 Task: Create a due date automation trigger when advanced on, 2 hours after a card is due add fields with custom field "Resume" set.
Action: Mouse moved to (1028, 79)
Screenshot: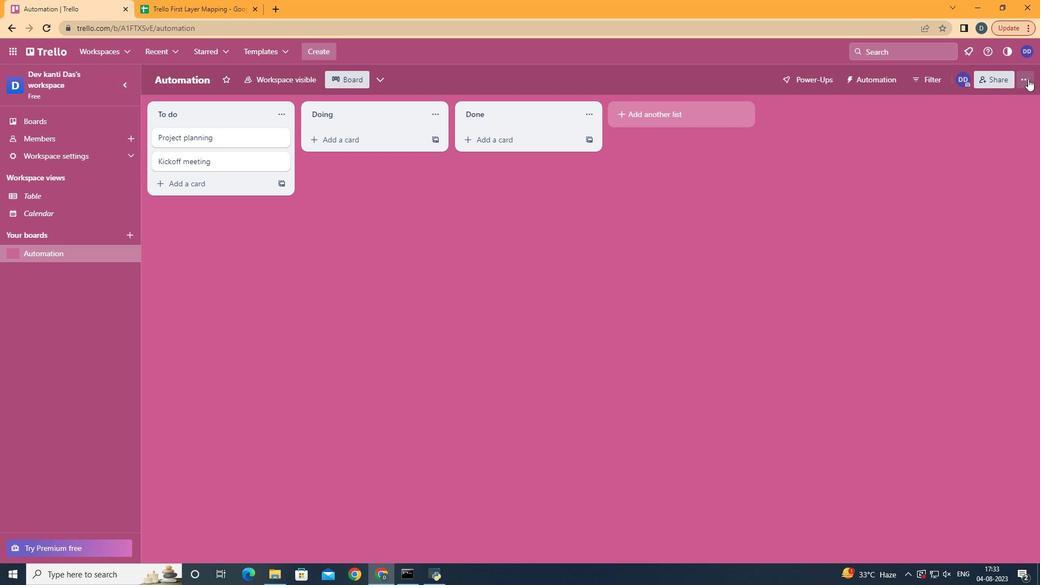 
Action: Mouse pressed left at (1028, 79)
Screenshot: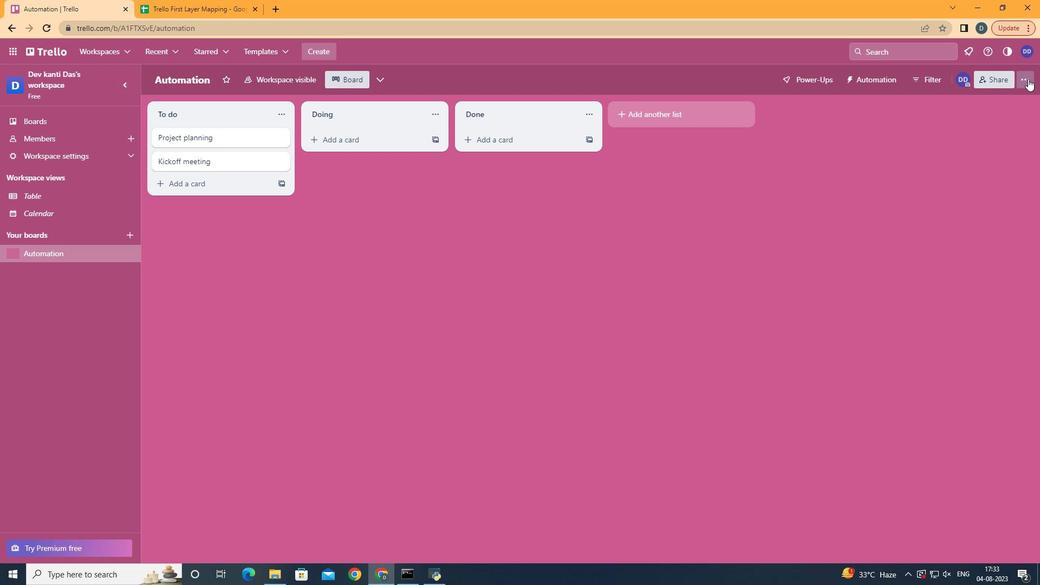 
Action: Mouse moved to (933, 227)
Screenshot: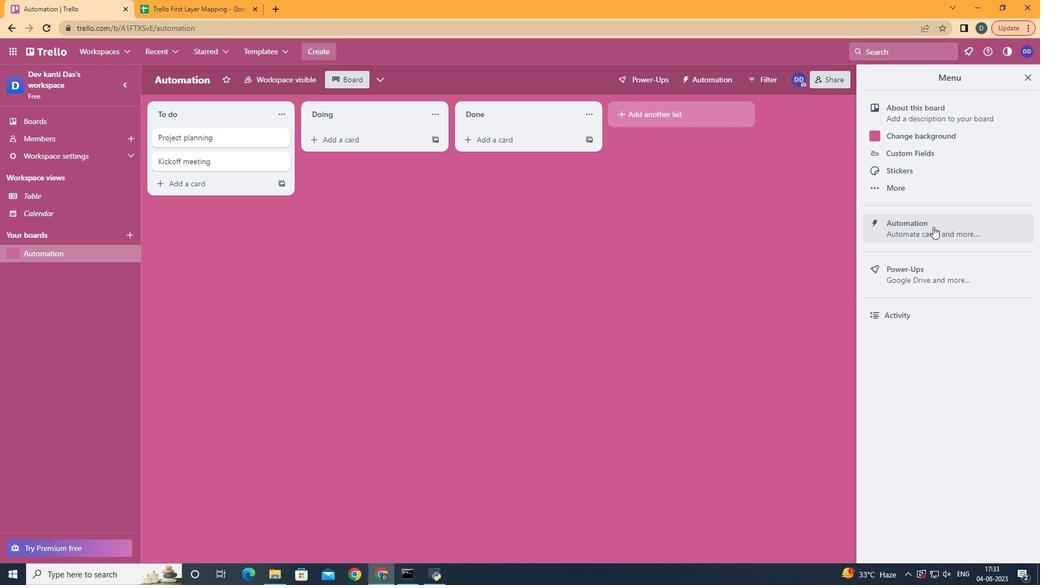 
Action: Mouse pressed left at (933, 227)
Screenshot: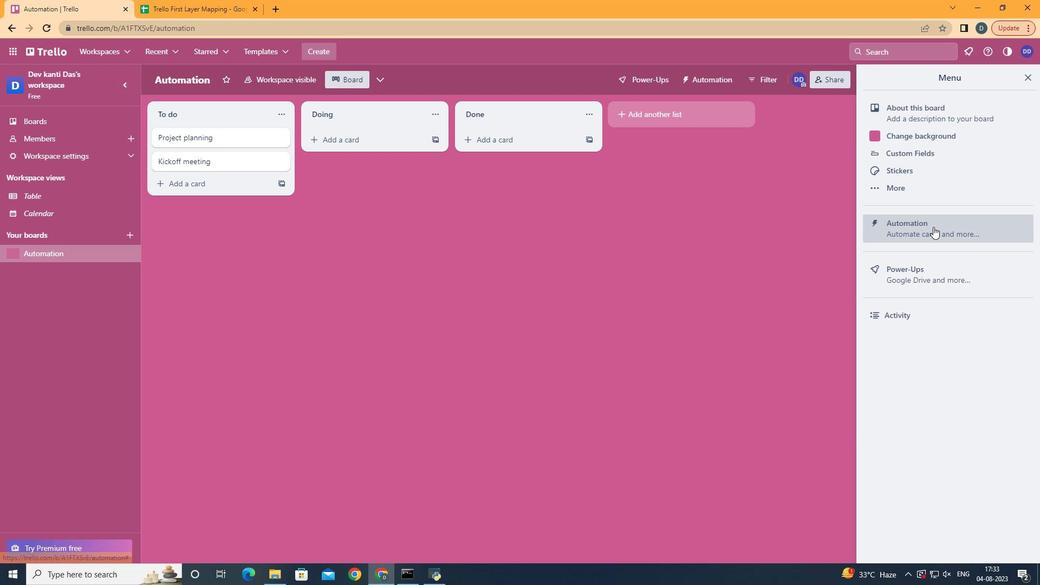 
Action: Mouse moved to (219, 216)
Screenshot: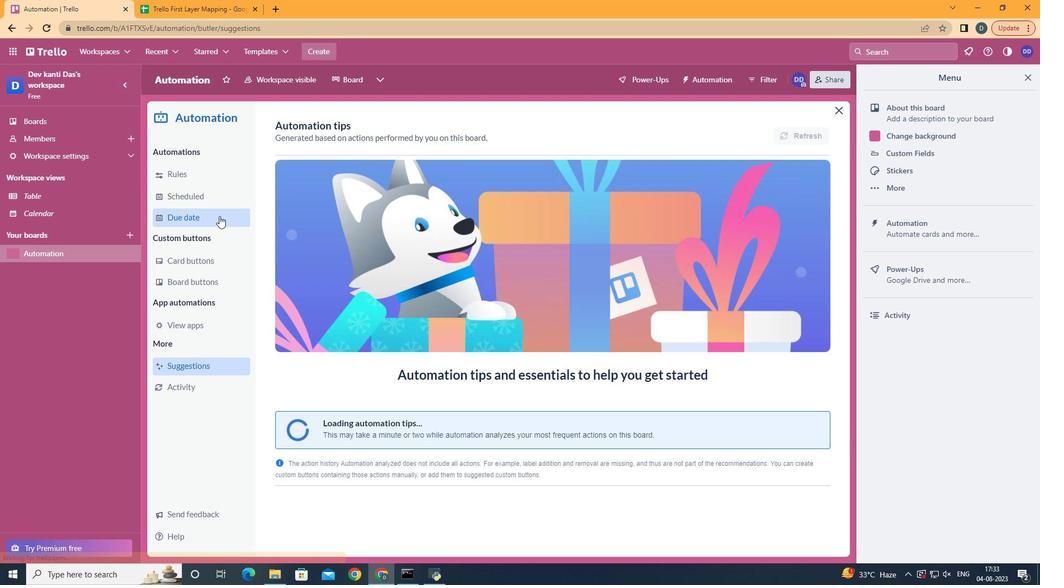 
Action: Mouse pressed left at (219, 216)
Screenshot: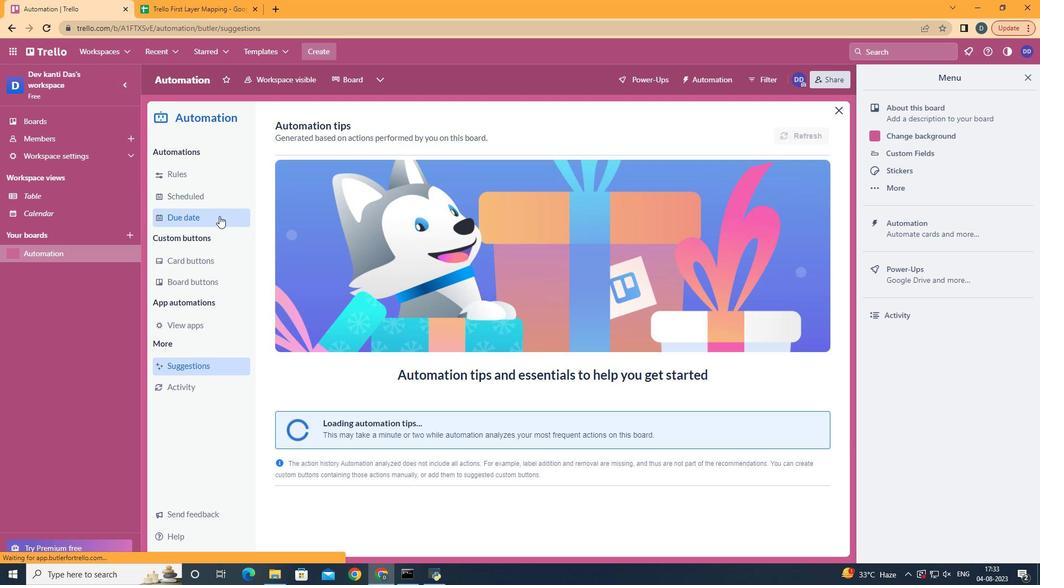 
Action: Mouse moved to (769, 131)
Screenshot: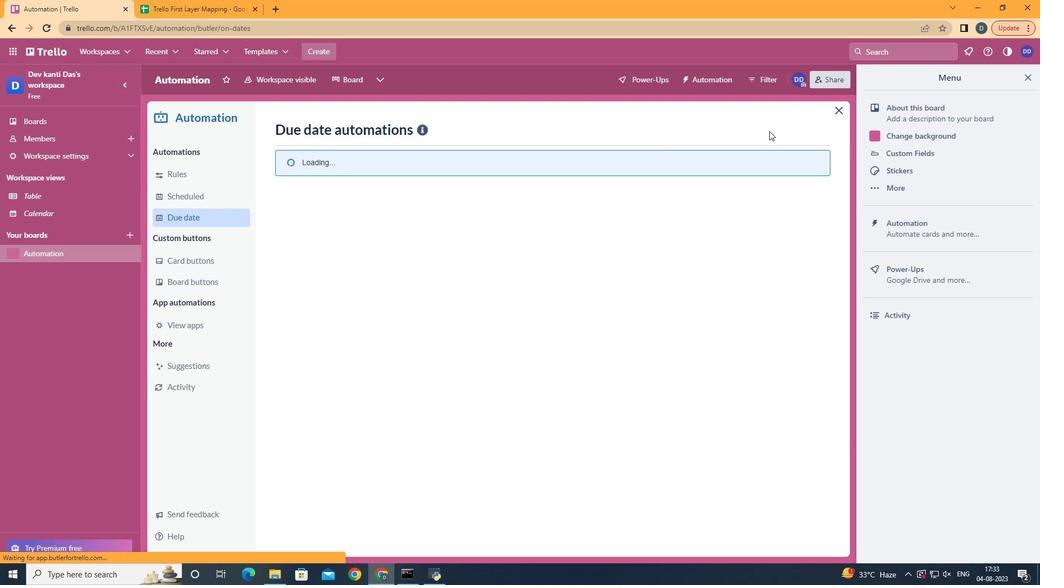 
Action: Mouse pressed left at (769, 131)
Screenshot: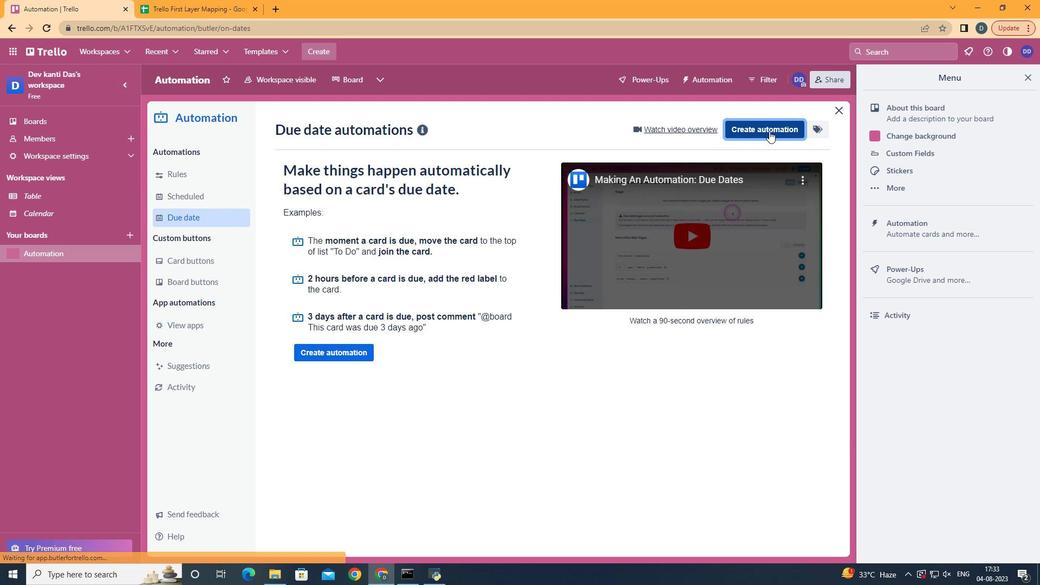 
Action: Mouse moved to (604, 233)
Screenshot: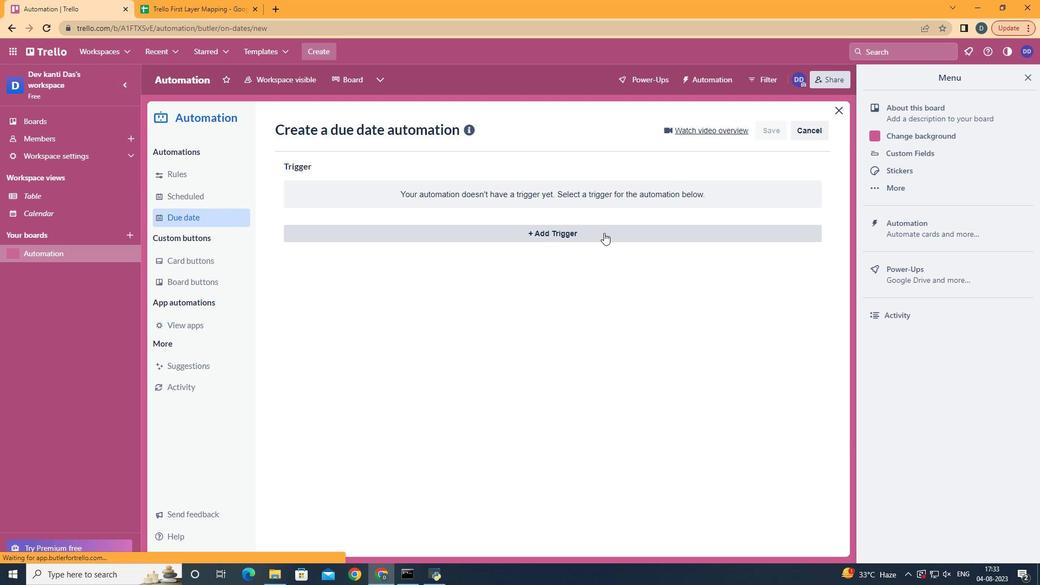 
Action: Mouse pressed left at (604, 233)
Screenshot: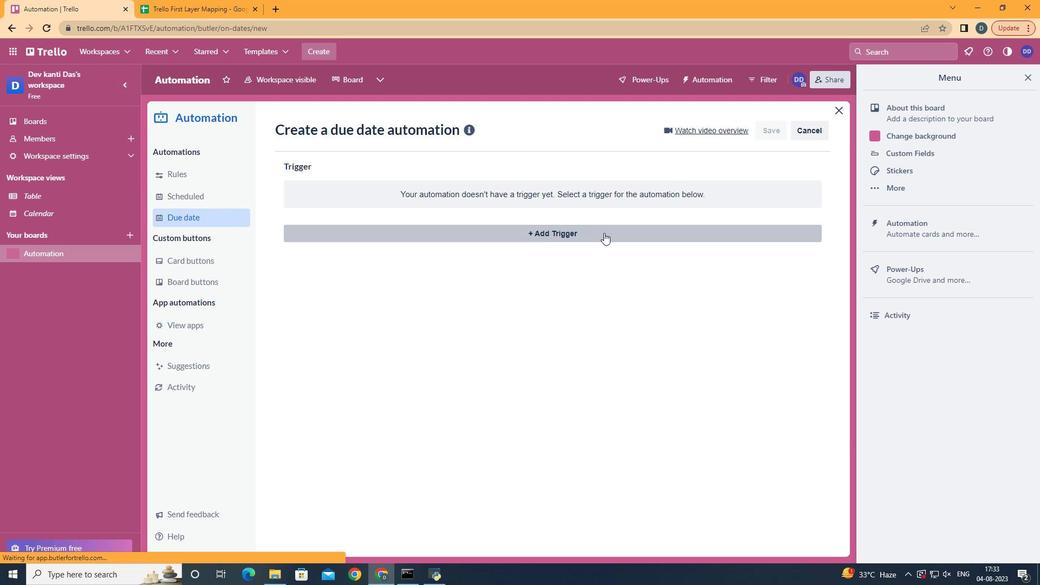 
Action: Mouse moved to (347, 462)
Screenshot: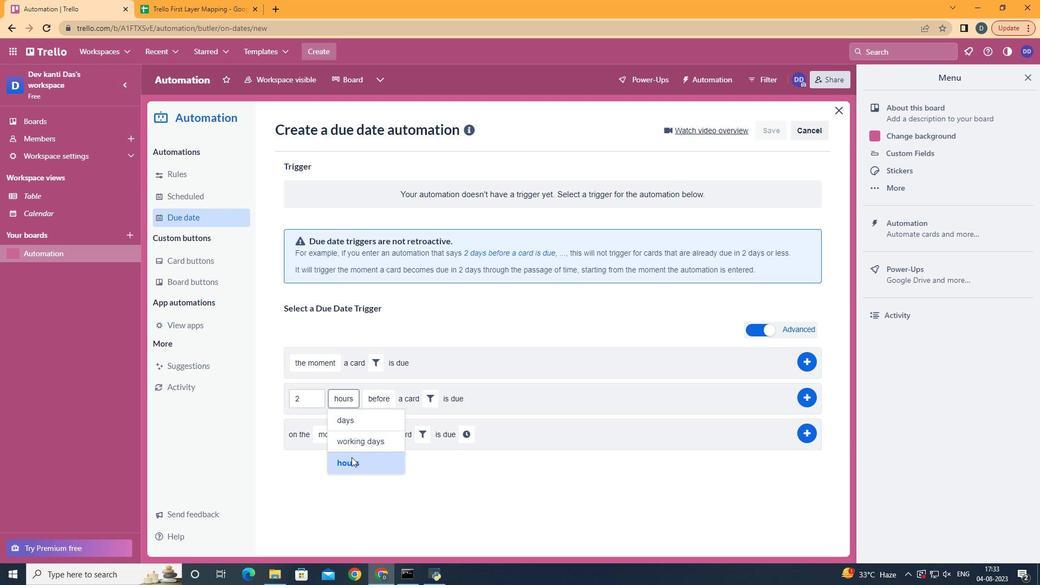 
Action: Mouse pressed left at (347, 462)
Screenshot: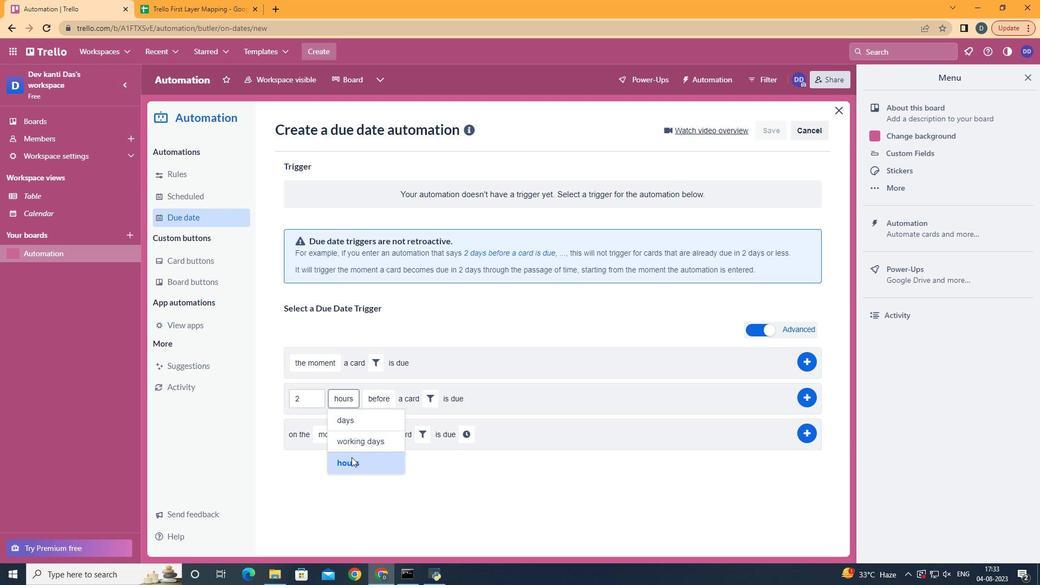 
Action: Mouse moved to (384, 437)
Screenshot: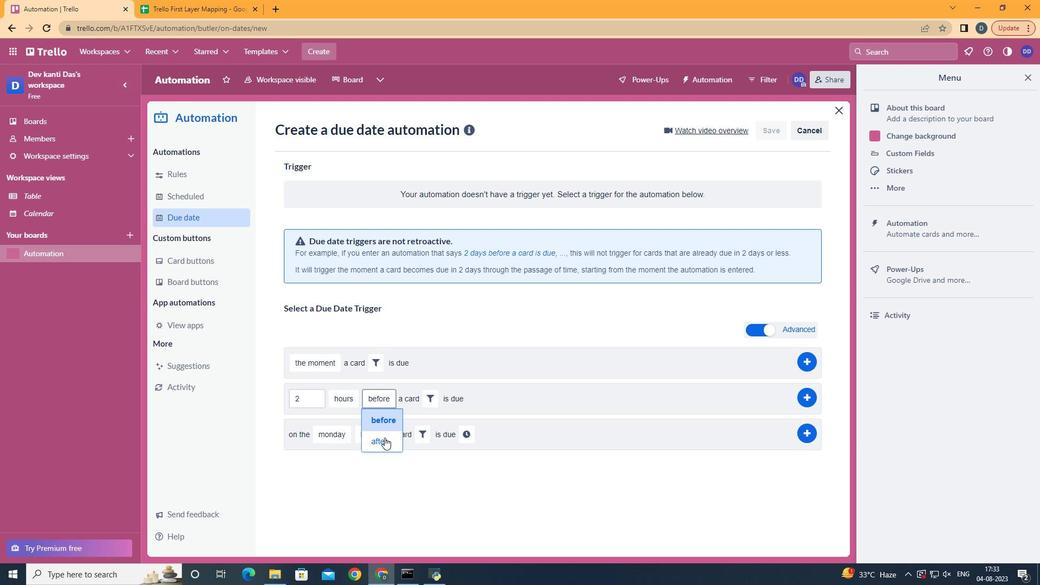 
Action: Mouse pressed left at (384, 437)
Screenshot: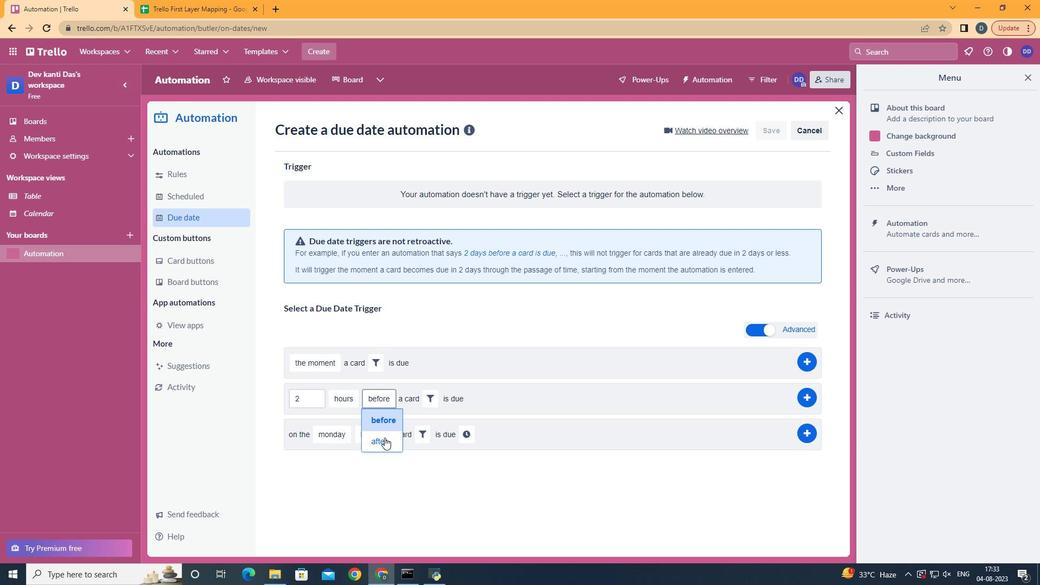 
Action: Mouse moved to (424, 404)
Screenshot: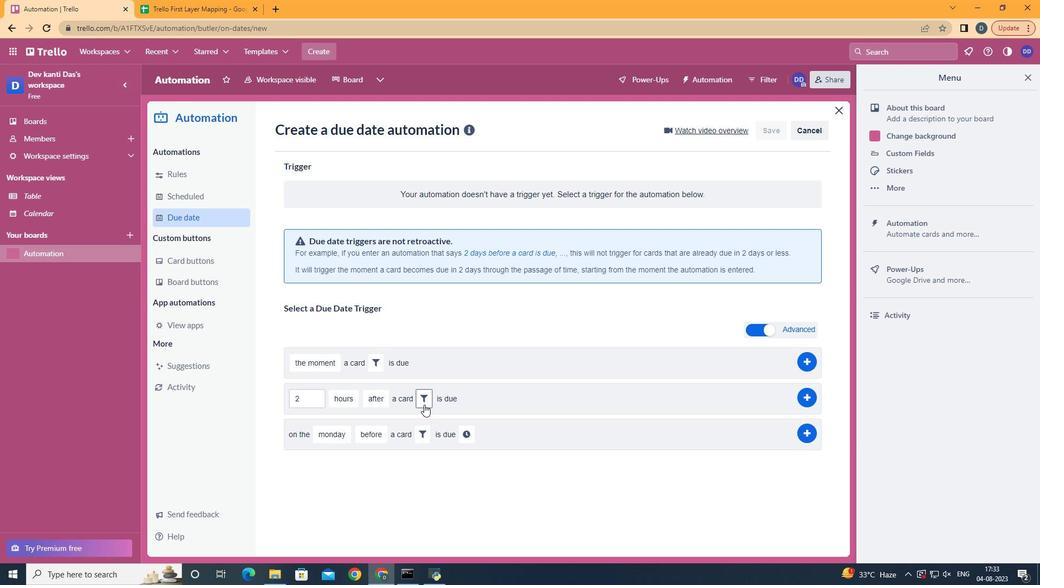 
Action: Mouse pressed left at (424, 404)
Screenshot: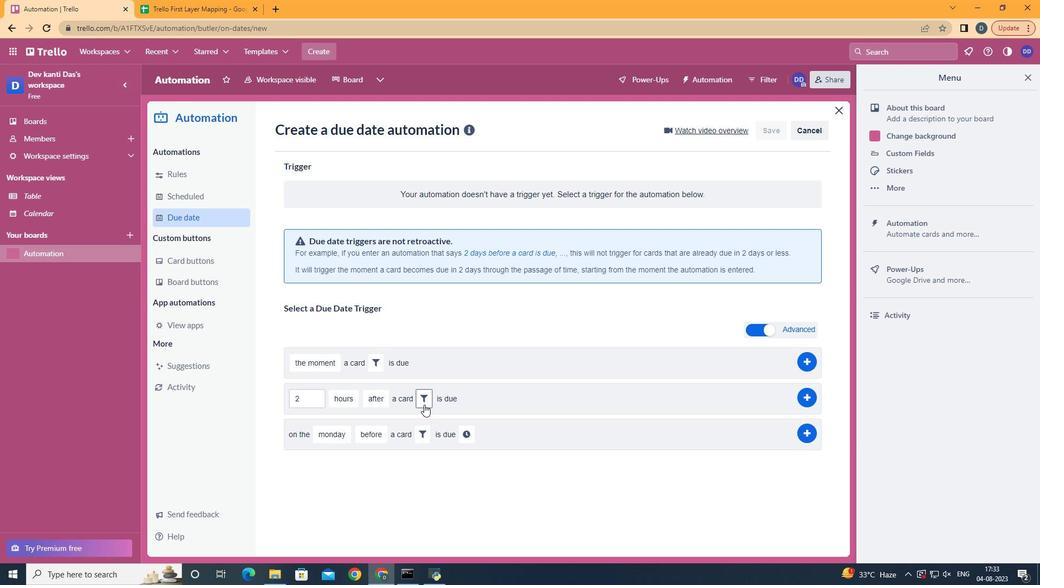 
Action: Mouse moved to (599, 438)
Screenshot: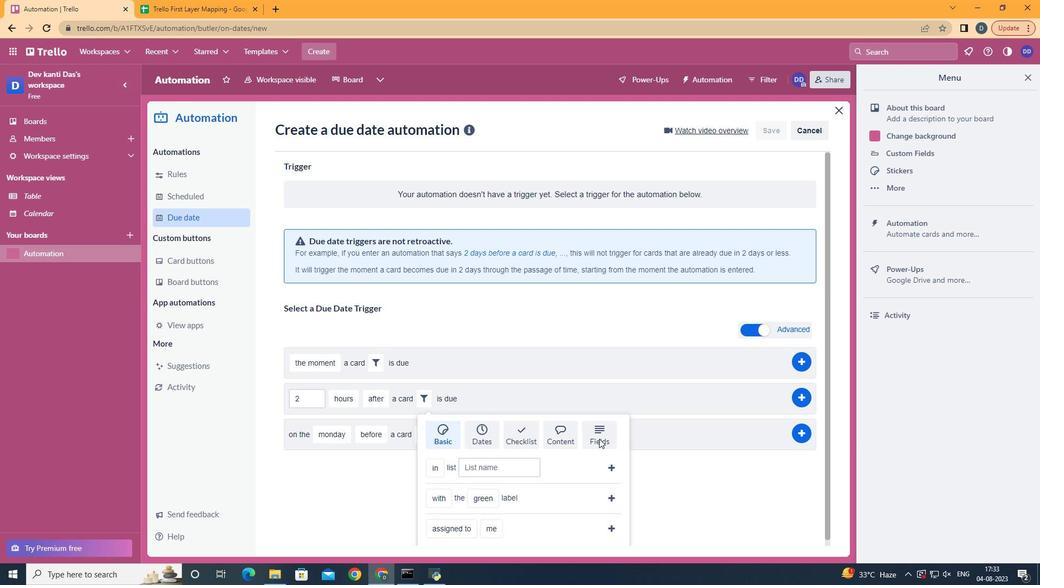 
Action: Mouse pressed left at (599, 438)
Screenshot: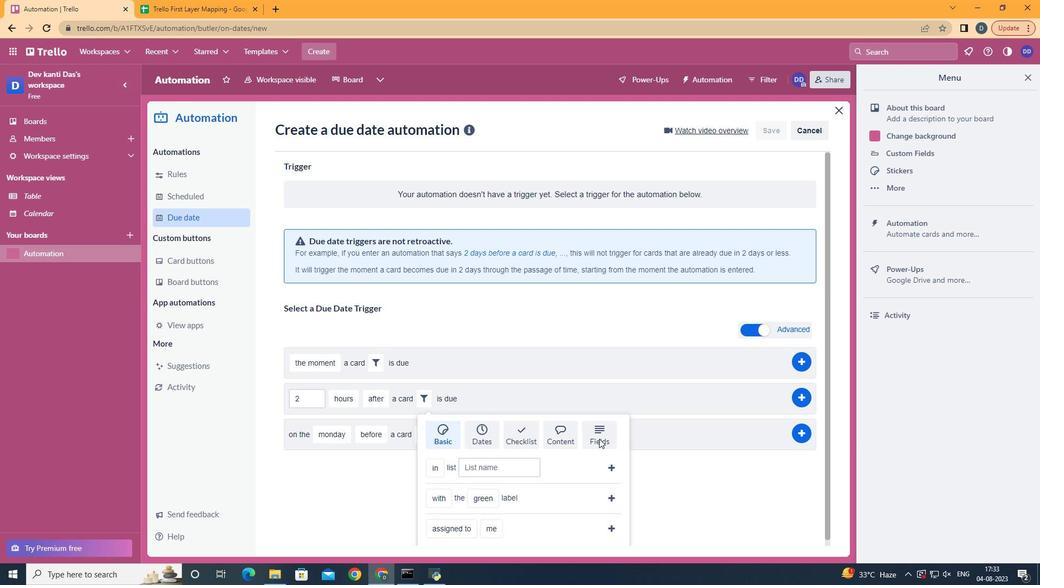 
Action: Mouse scrolled (599, 438) with delta (0, 0)
Screenshot: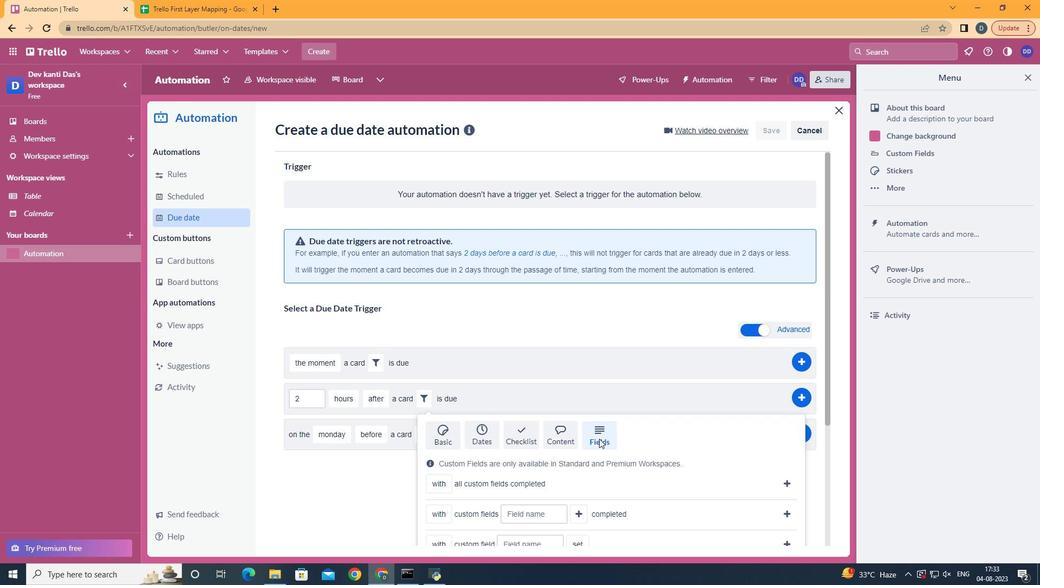
Action: Mouse moved to (599, 438)
Screenshot: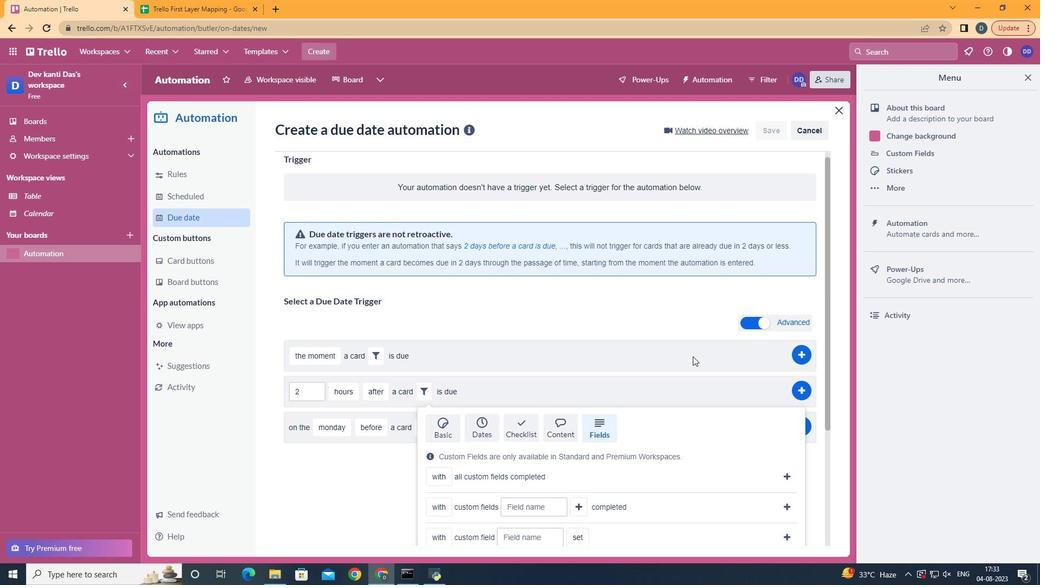 
Action: Mouse scrolled (599, 438) with delta (0, 0)
Screenshot: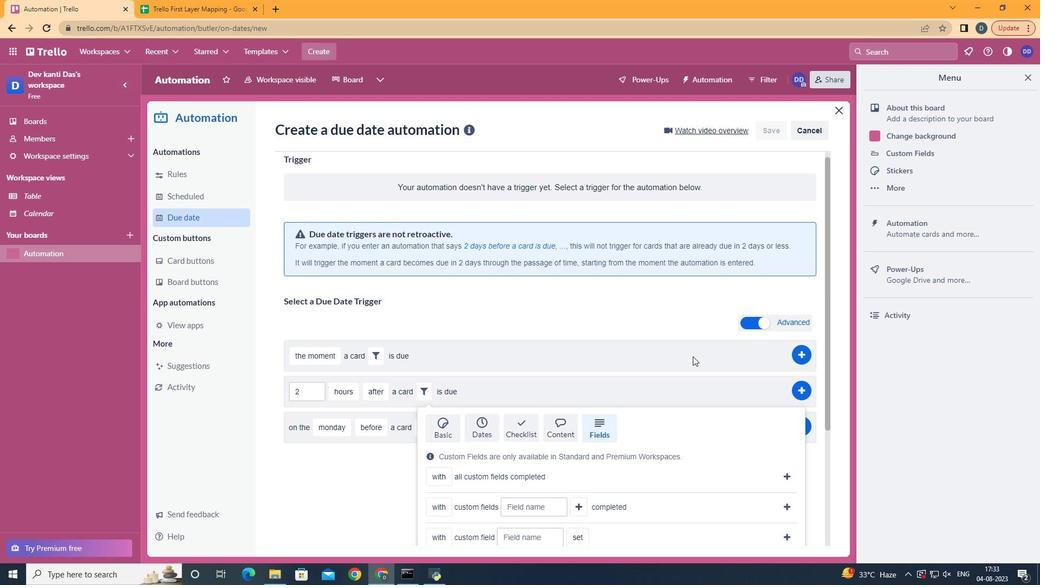 
Action: Mouse moved to (674, 372)
Screenshot: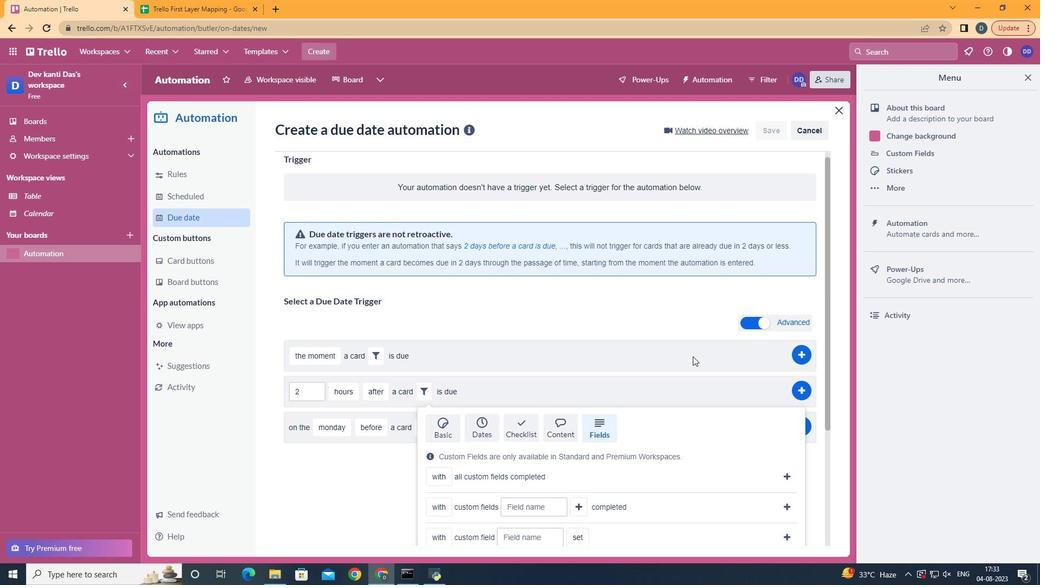 
Action: Mouse scrolled (599, 438) with delta (0, 0)
Screenshot: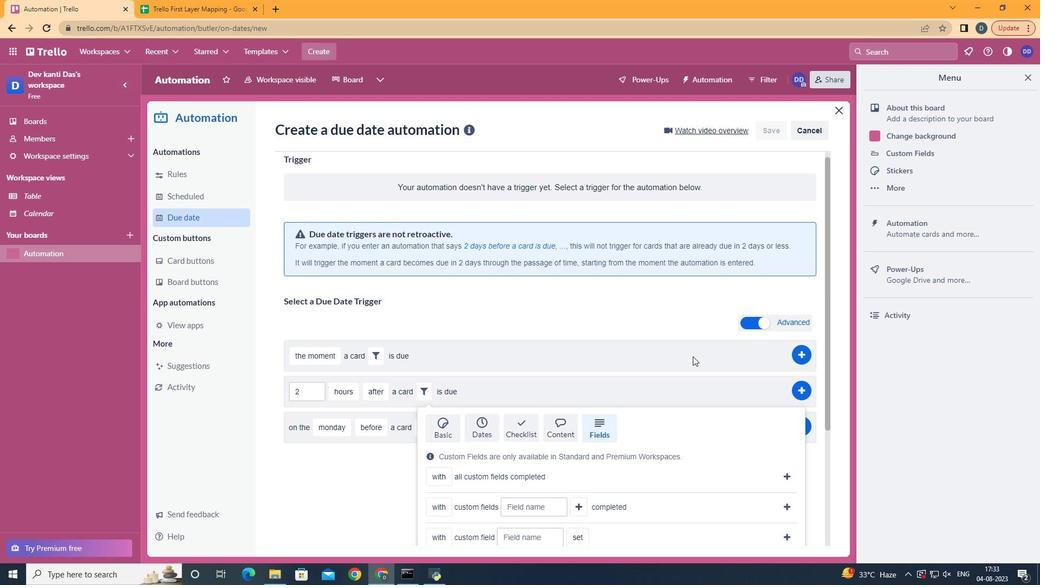 
Action: Mouse moved to (689, 358)
Screenshot: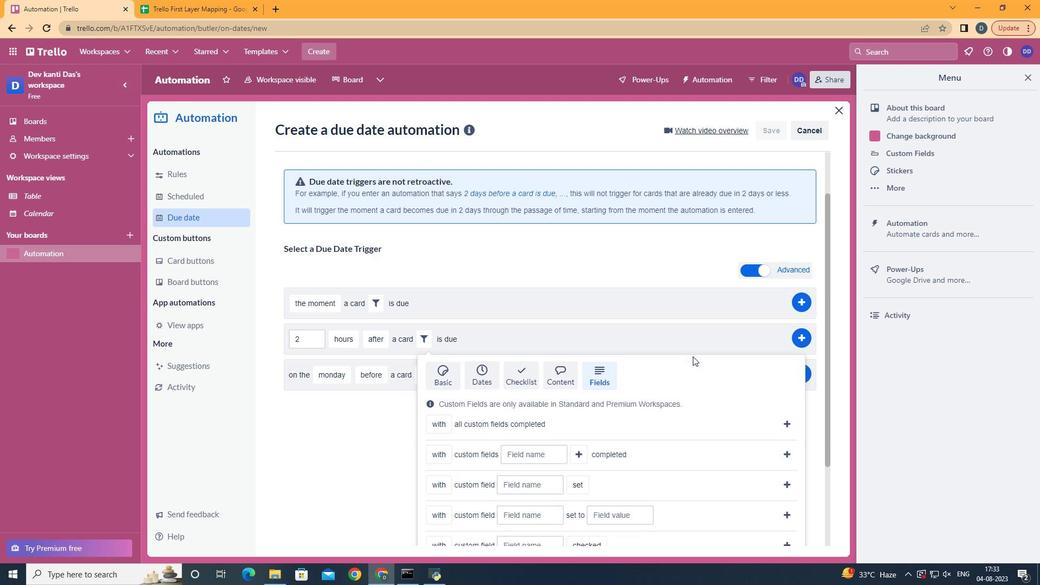 
Action: Mouse scrolled (599, 438) with delta (0, 0)
Screenshot: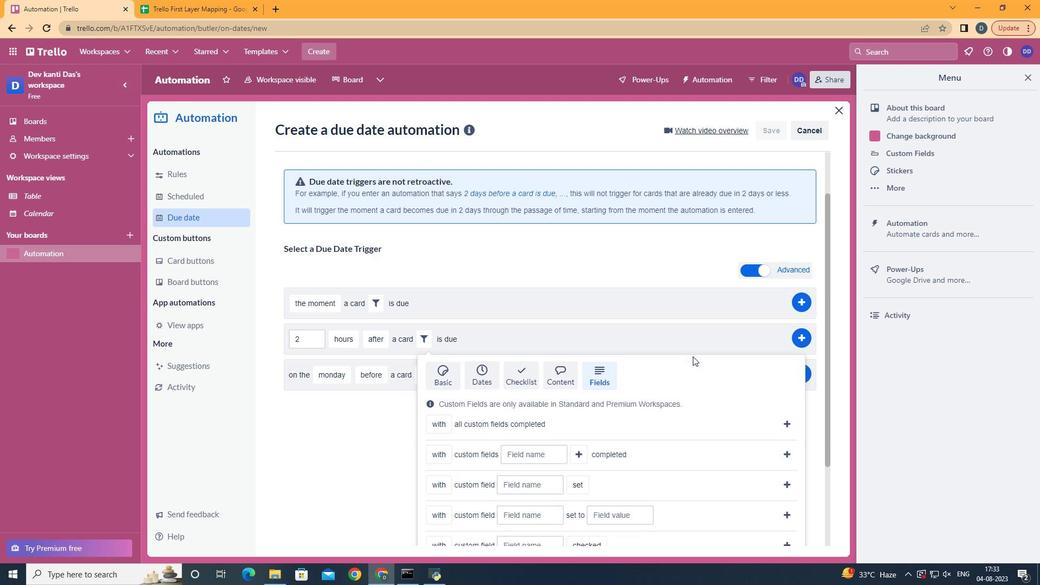 
Action: Mouse moved to (448, 394)
Screenshot: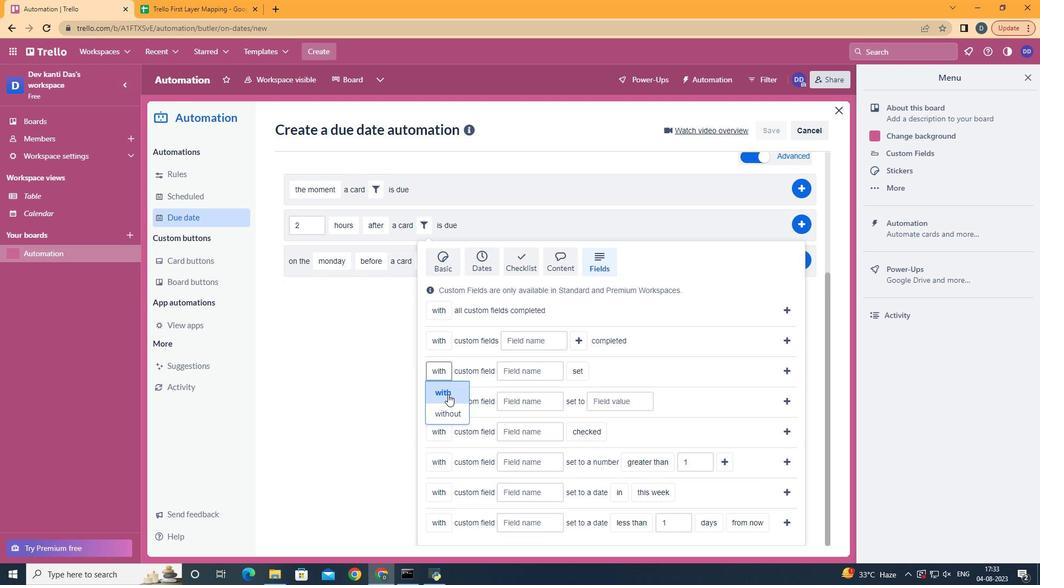 
Action: Mouse pressed left at (448, 394)
Screenshot: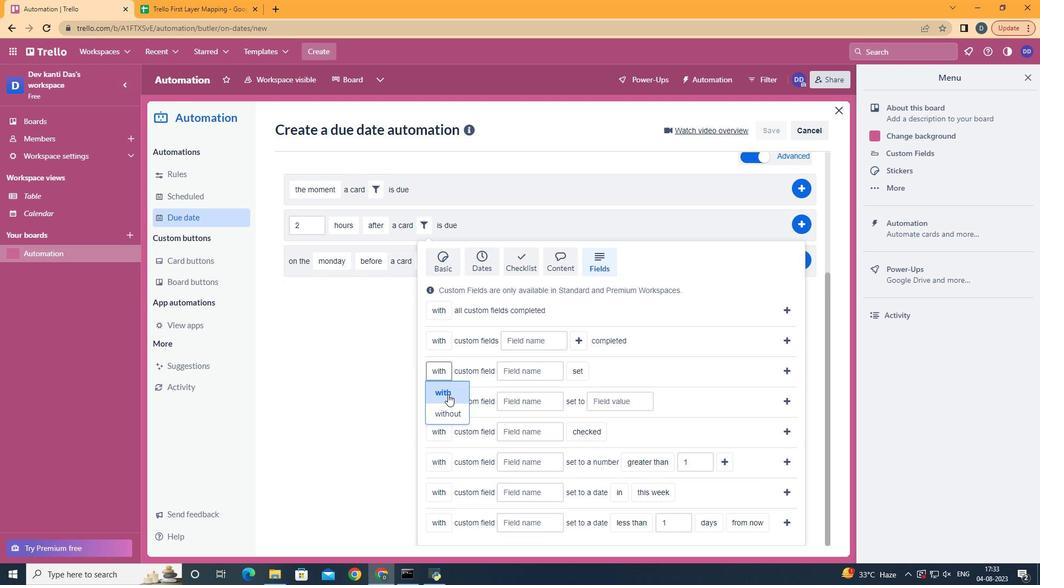 
Action: Mouse moved to (545, 369)
Screenshot: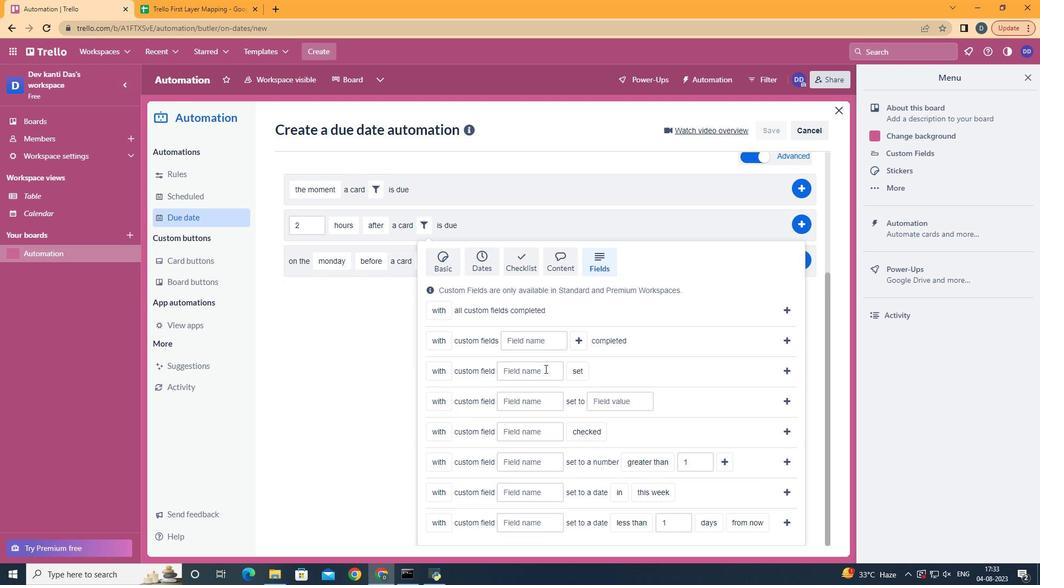 
Action: Mouse pressed left at (545, 369)
Screenshot: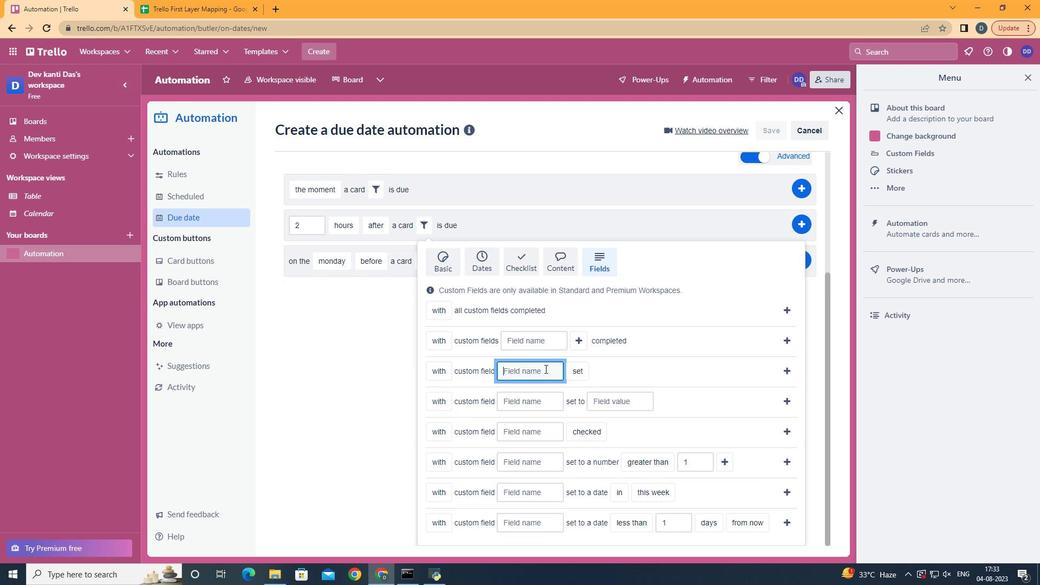 
Action: Key pressed <Key.shift>Resume
Screenshot: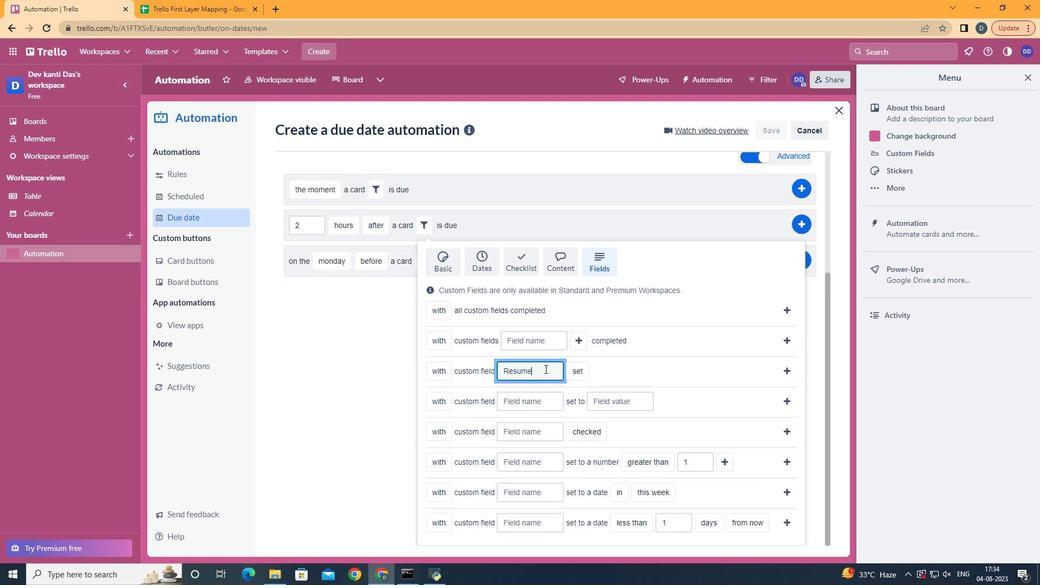 
Action: Mouse moved to (583, 385)
Screenshot: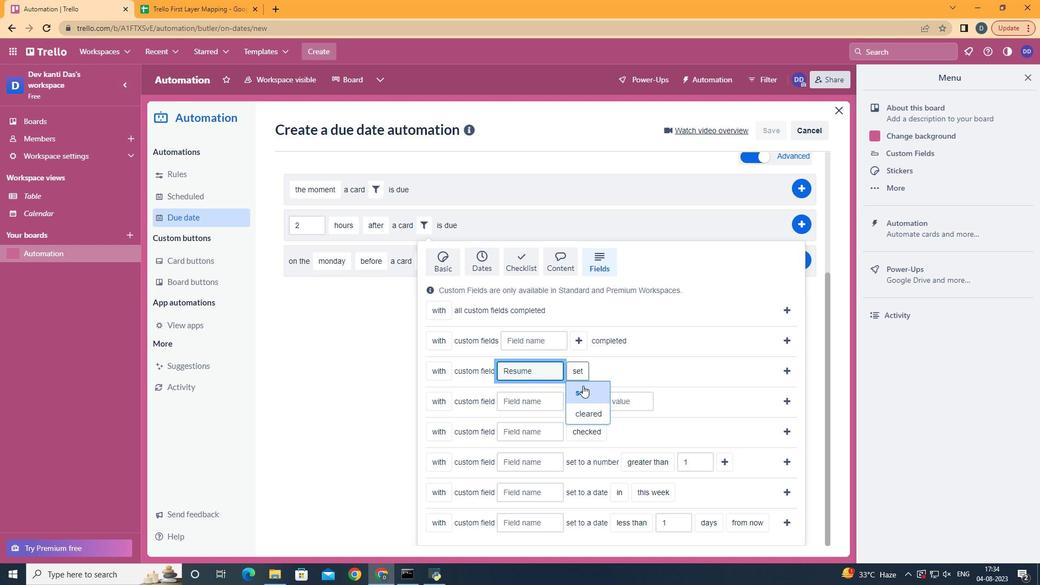 
Action: Mouse pressed left at (583, 385)
Screenshot: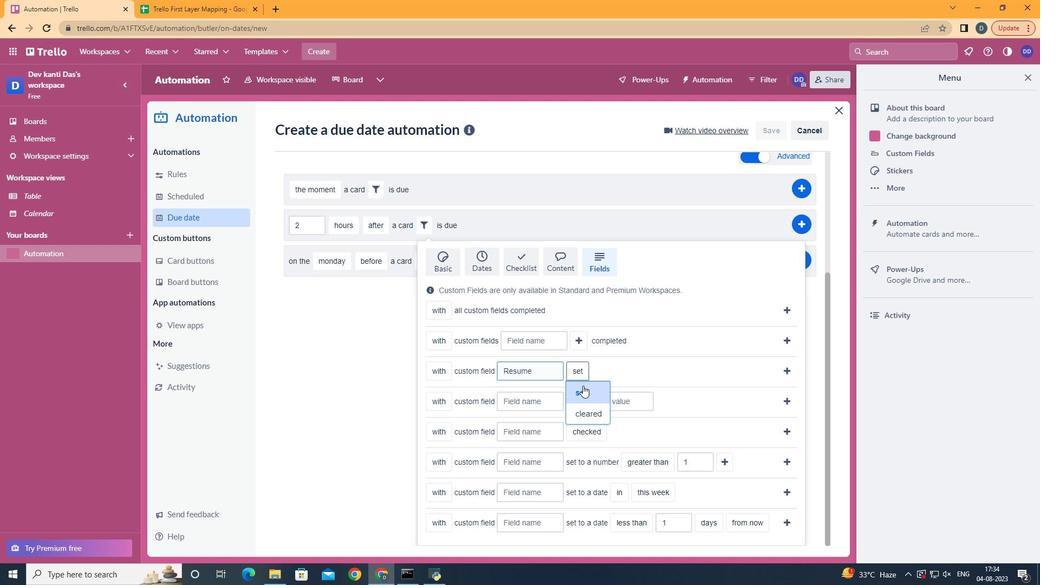 
Action: Mouse moved to (783, 371)
Screenshot: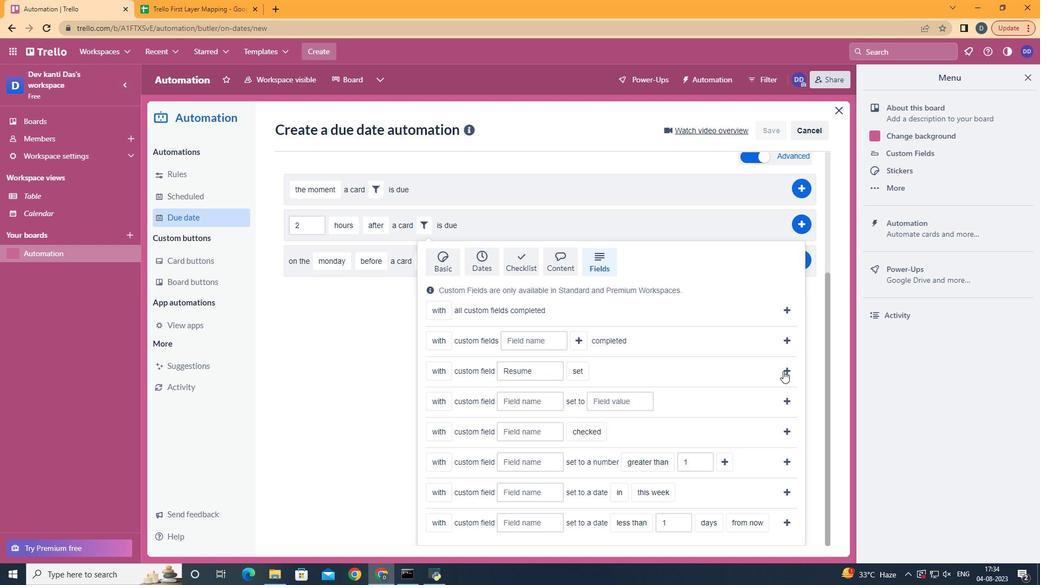 
Action: Mouse pressed left at (783, 371)
Screenshot: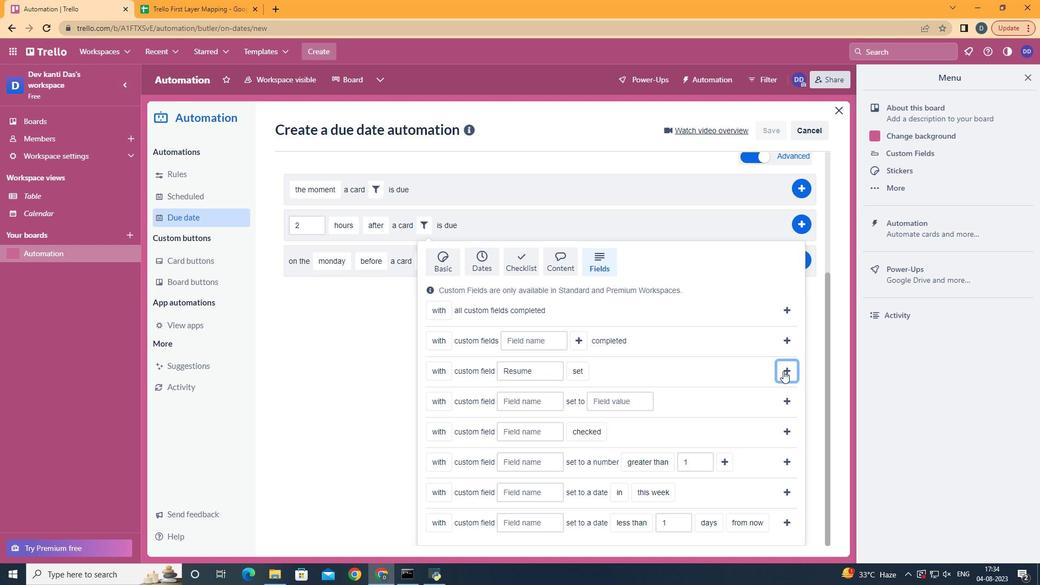 
Action: Mouse moved to (812, 396)
Screenshot: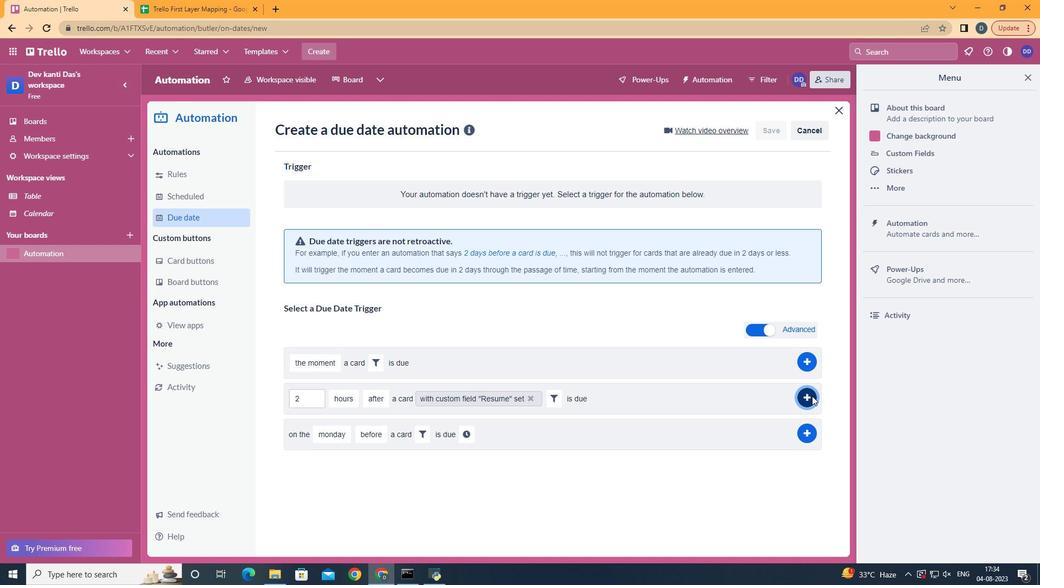 
Action: Mouse pressed left at (812, 396)
Screenshot: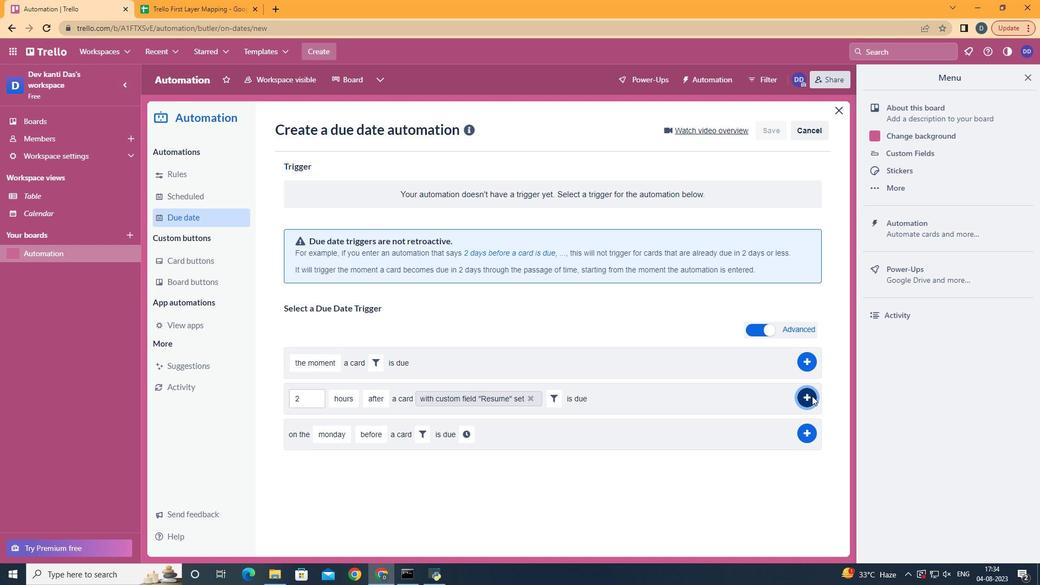 
Action: Mouse moved to (531, 197)
Screenshot: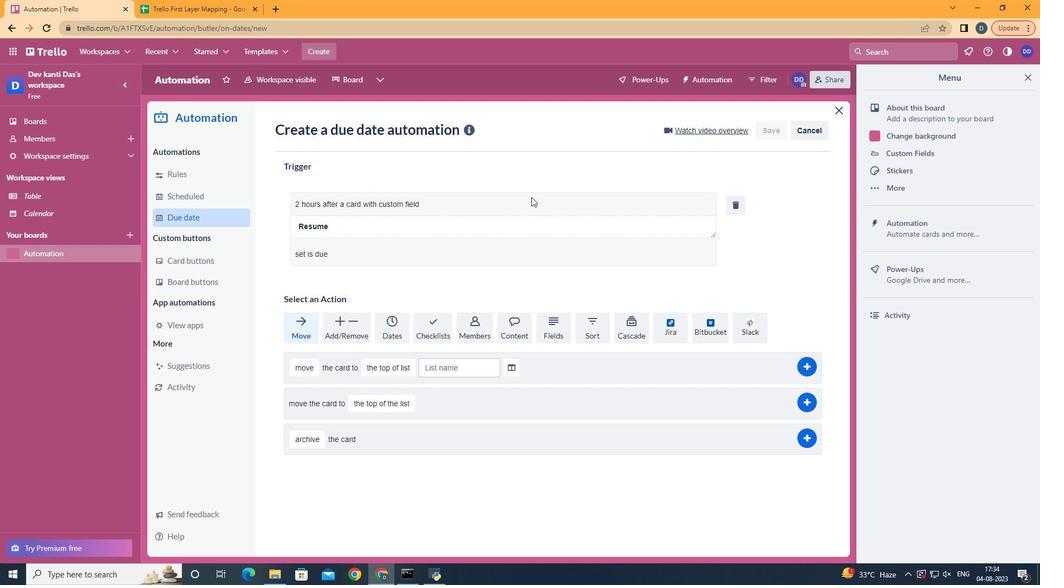 
